 Task: Enable the Immersive Reader in Microsoft Outlook.
Action: Mouse moved to (251, 34)
Screenshot: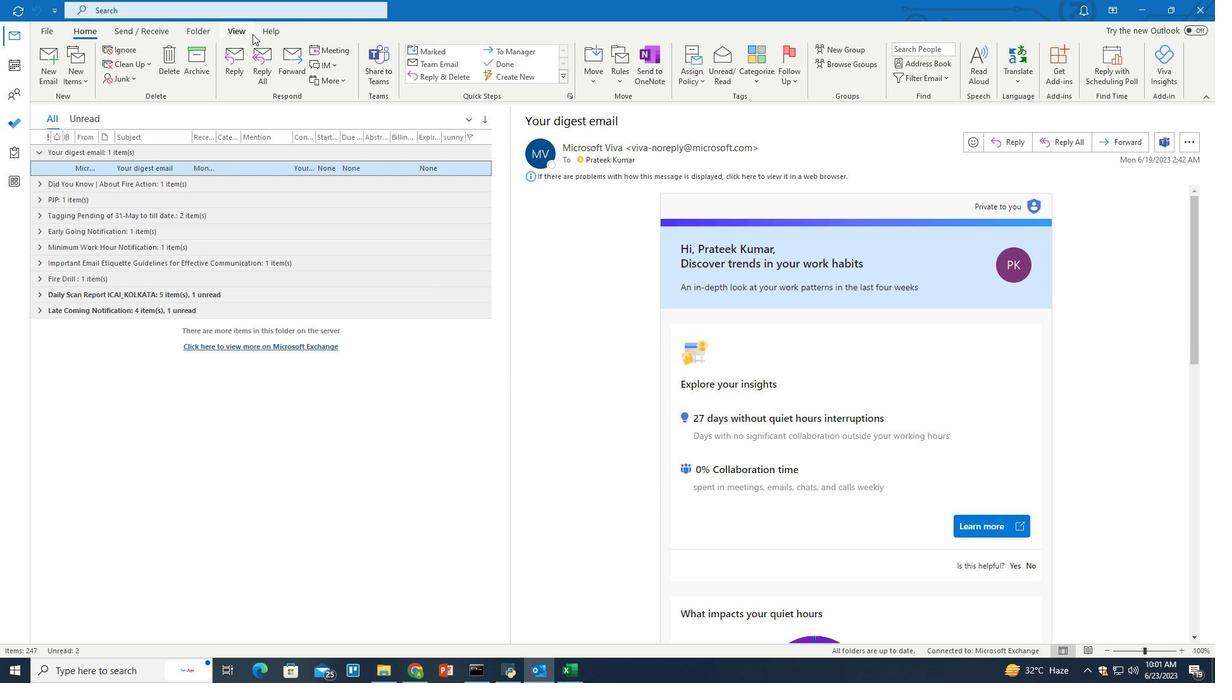 
Action: Mouse pressed left at (251, 34)
Screenshot: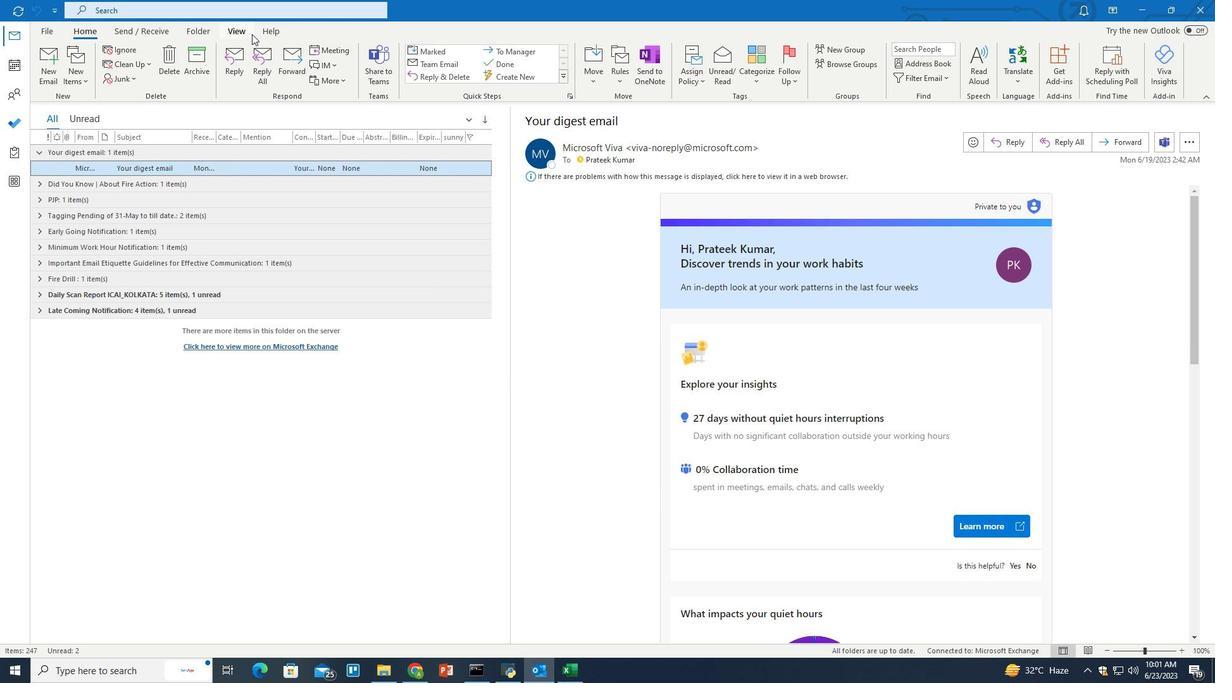 
Action: Mouse moved to (1069, 77)
Screenshot: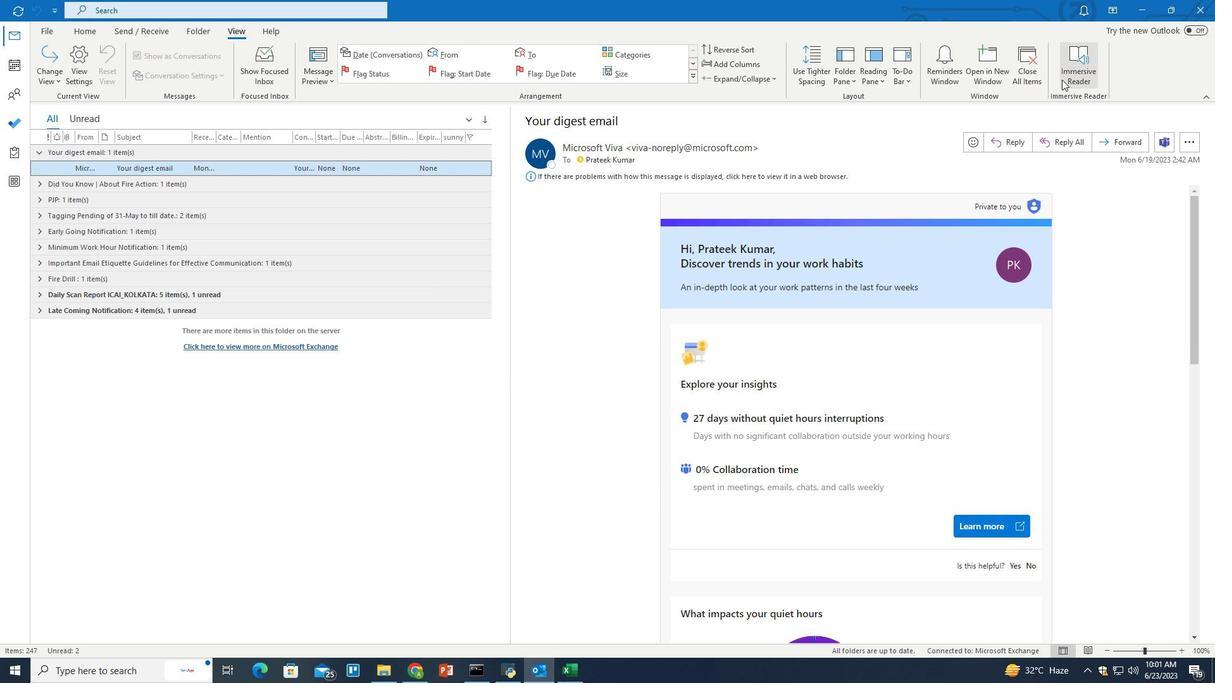 
Action: Mouse pressed left at (1069, 77)
Screenshot: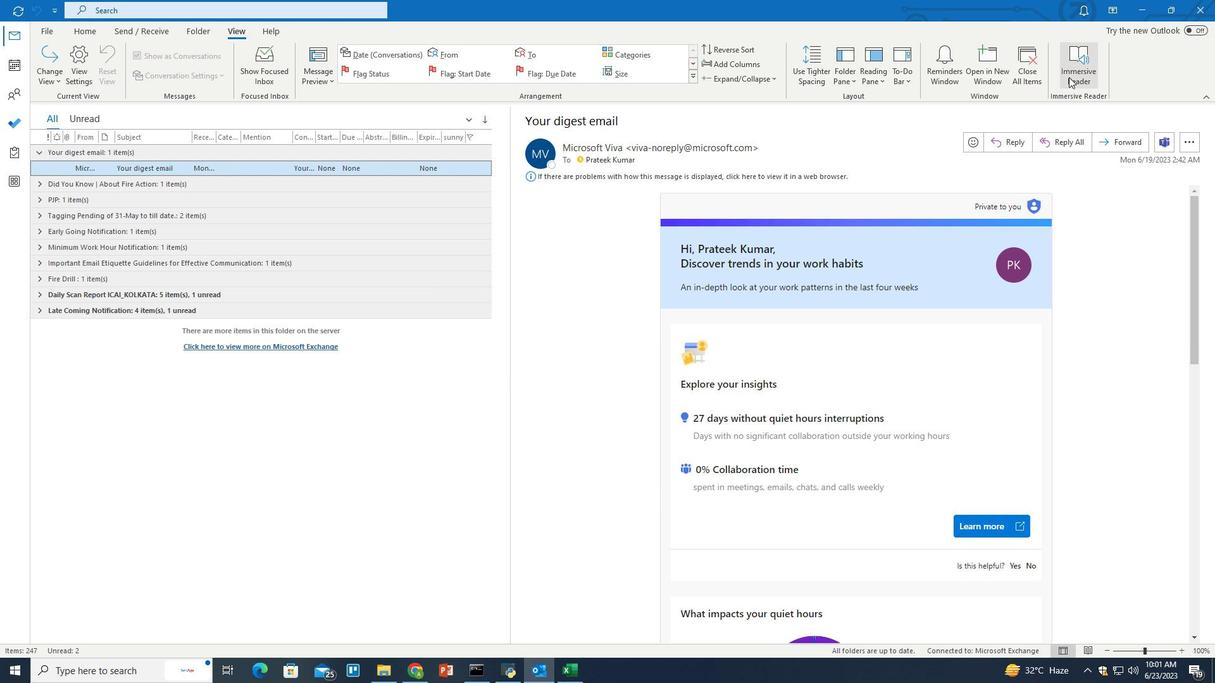 
Action: Mouse moved to (59, 74)
Screenshot: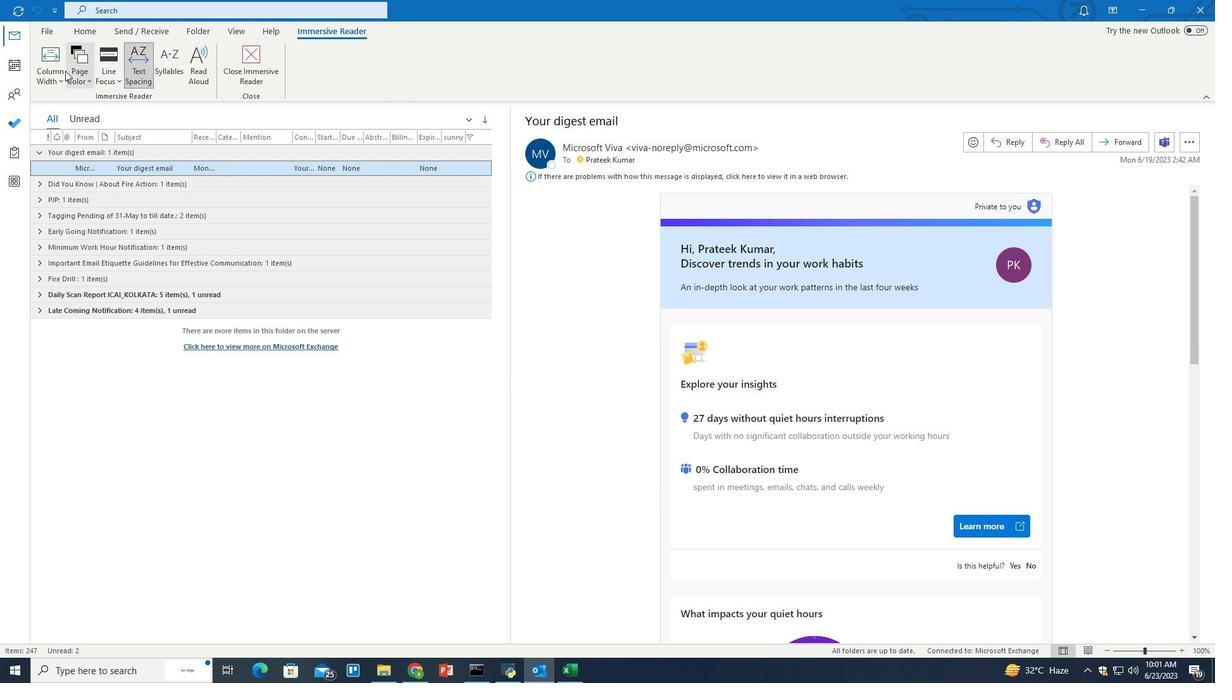 
Action: Mouse pressed left at (59, 74)
Screenshot: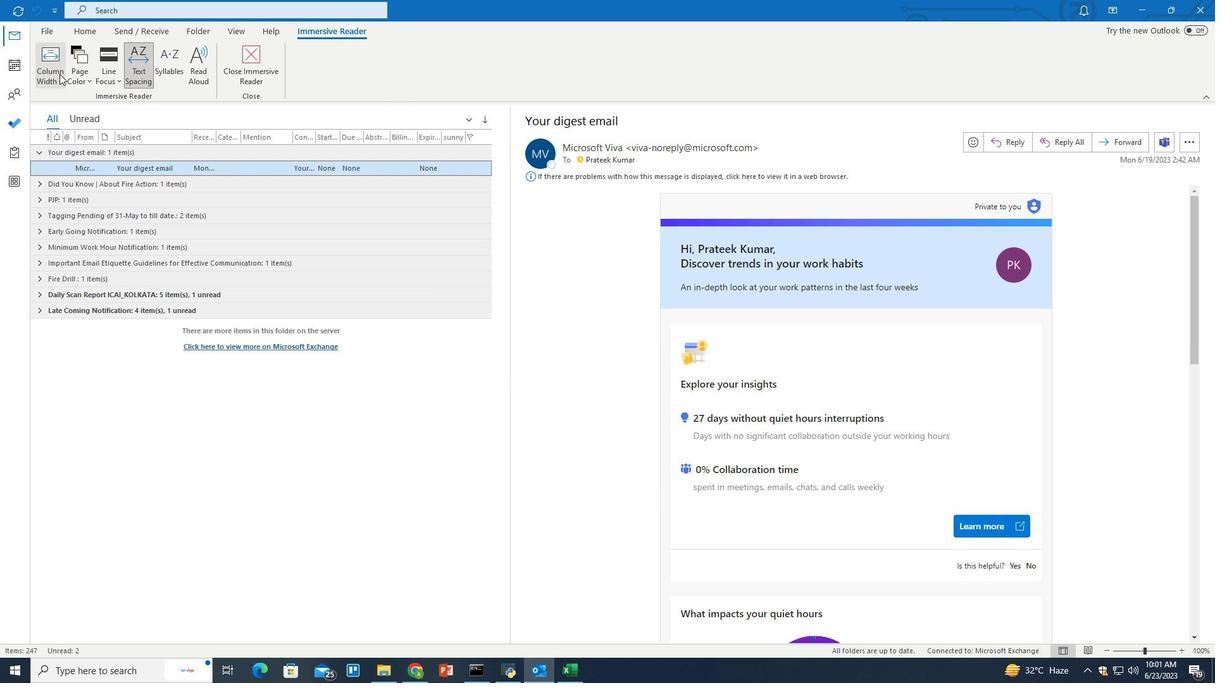 
Action: Mouse moved to (97, 107)
Screenshot: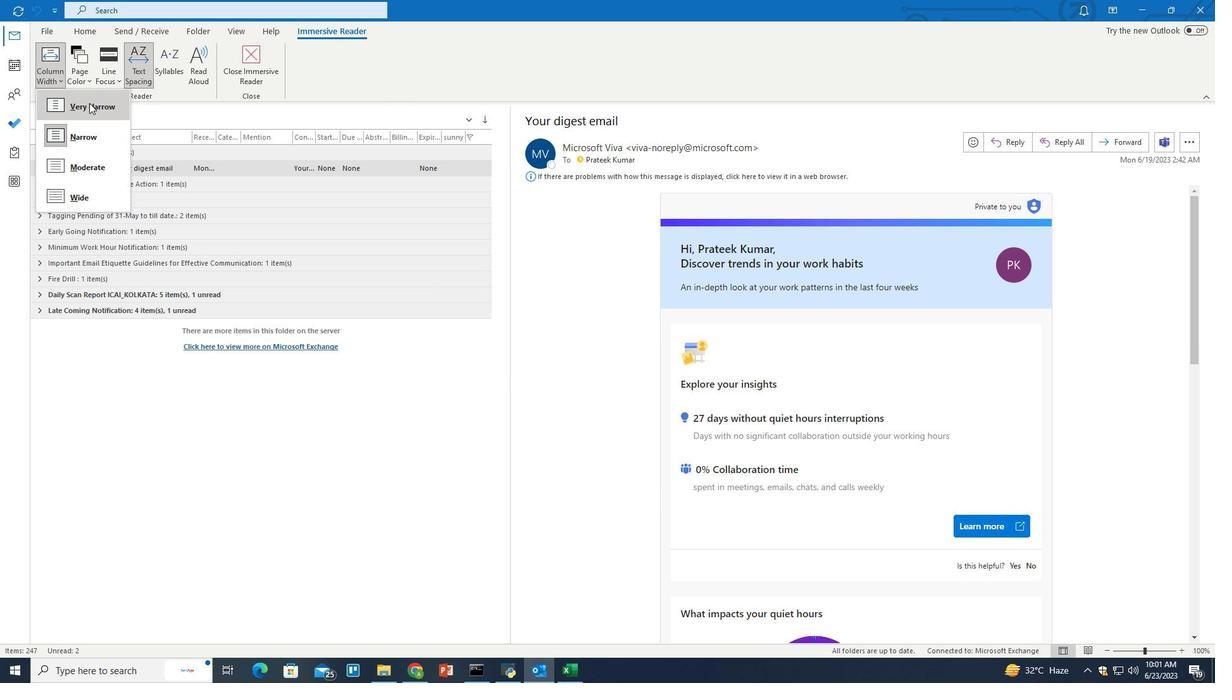 
Action: Mouse pressed left at (97, 107)
Screenshot: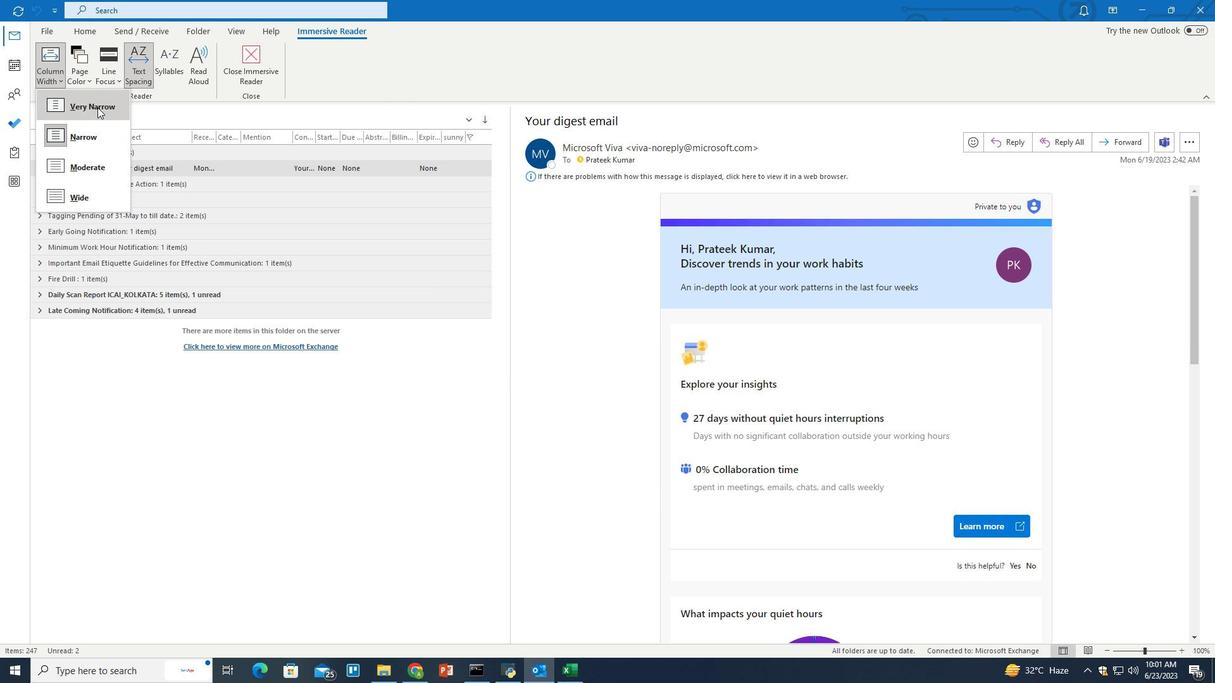 
